 Task: Change theme to geometric.
Action: Mouse moved to (427, 99)
Screenshot: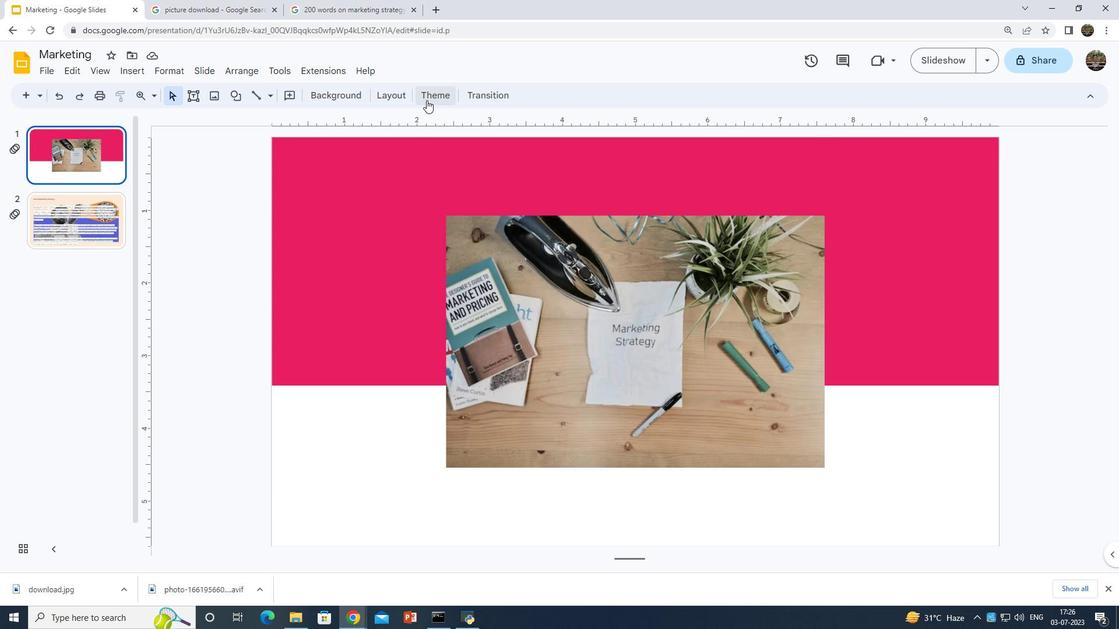 
Action: Mouse pressed left at (427, 99)
Screenshot: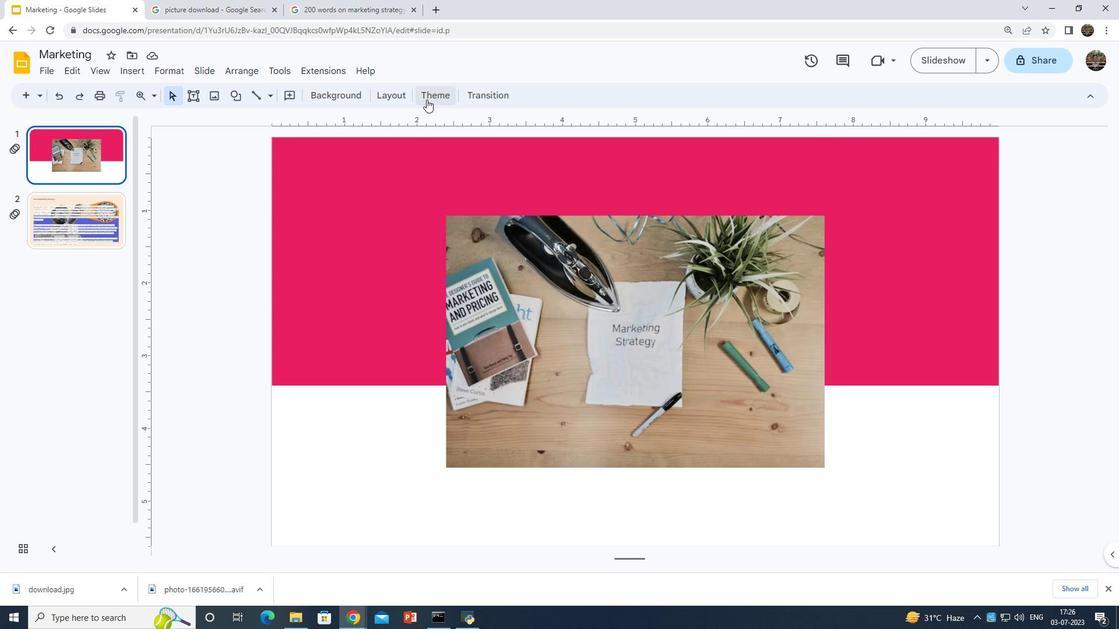 
Action: Mouse moved to (1039, 312)
Screenshot: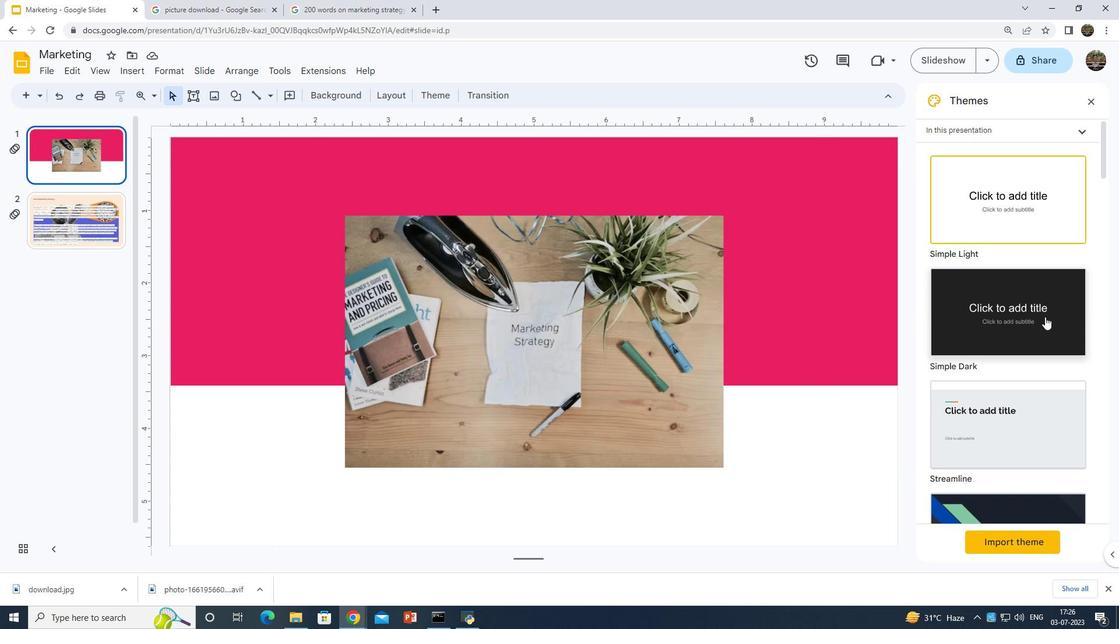 
Action: Mouse scrolled (1039, 311) with delta (0, 0)
Screenshot: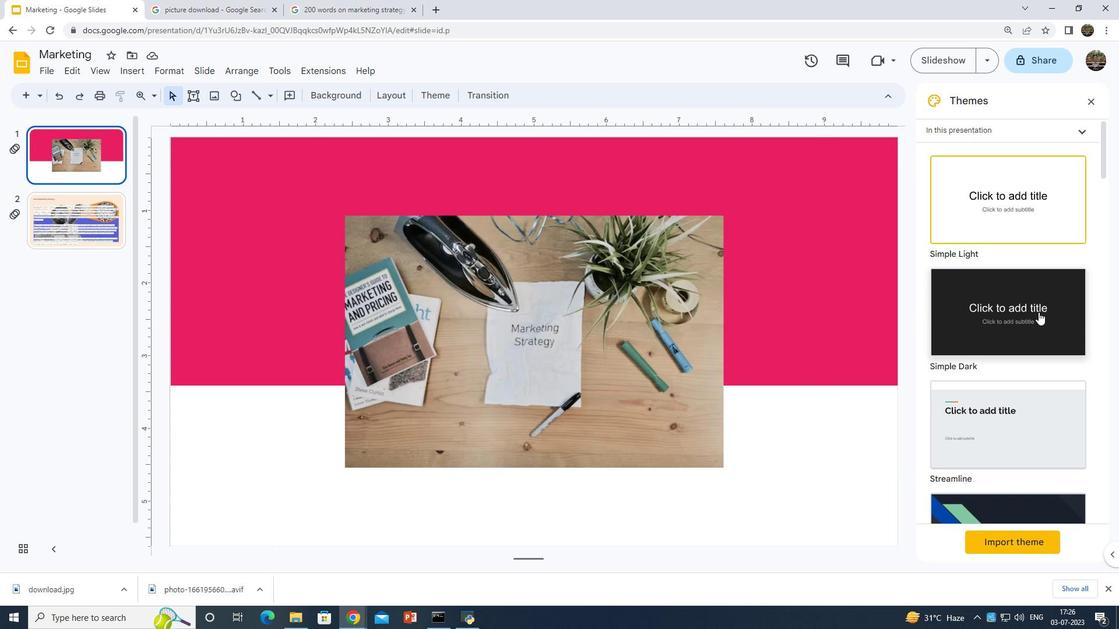 
Action: Mouse scrolled (1039, 311) with delta (0, 0)
Screenshot: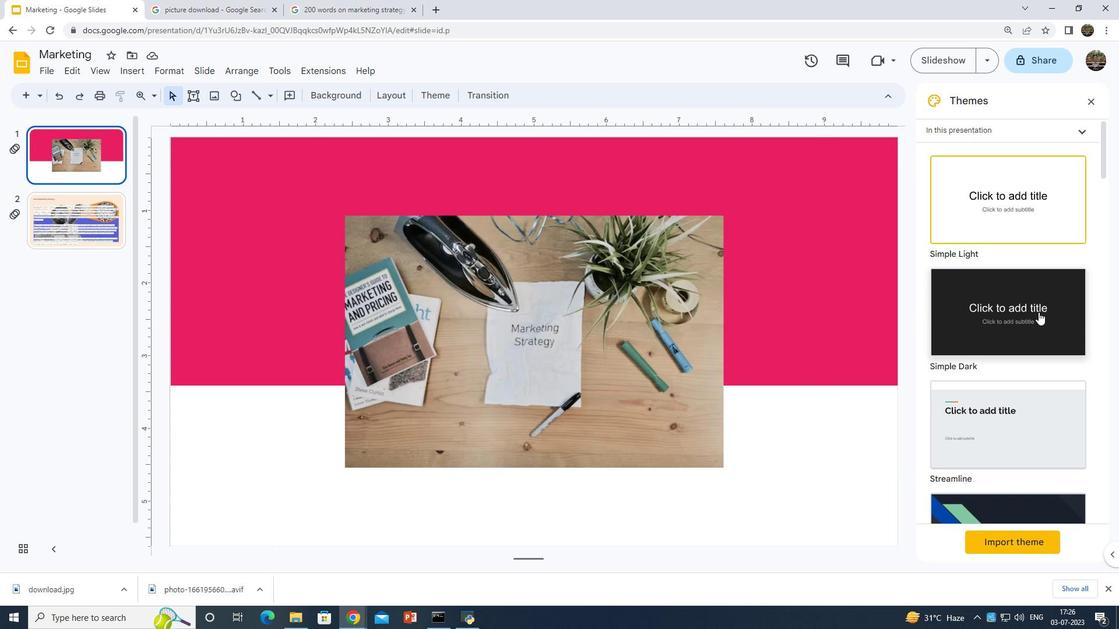 
Action: Mouse scrolled (1039, 311) with delta (0, 0)
Screenshot: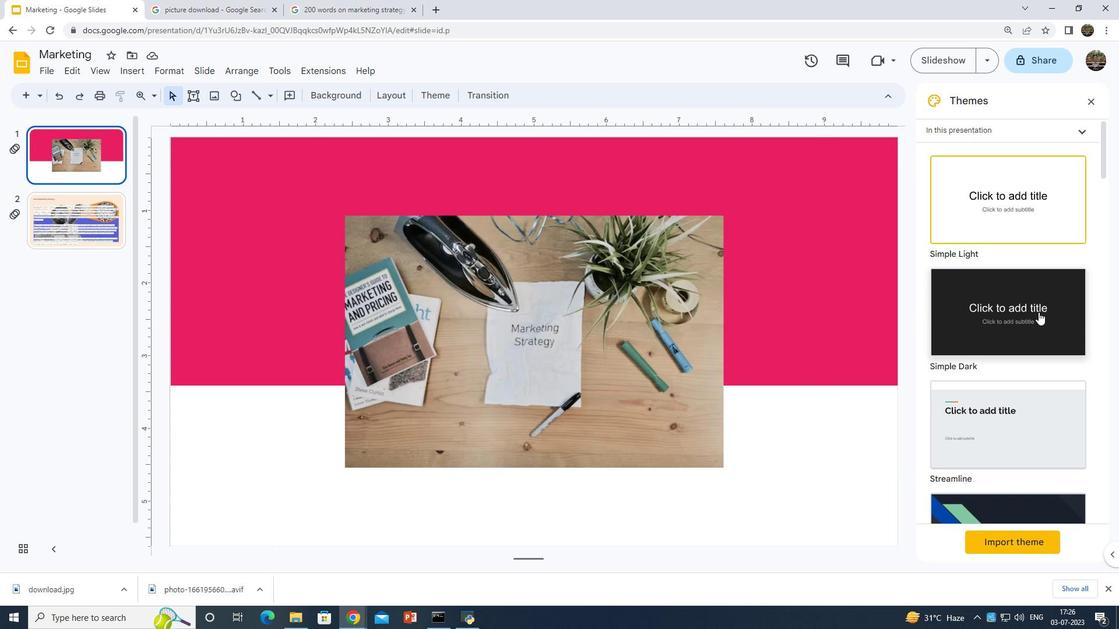 
Action: Mouse scrolled (1039, 311) with delta (0, 0)
Screenshot: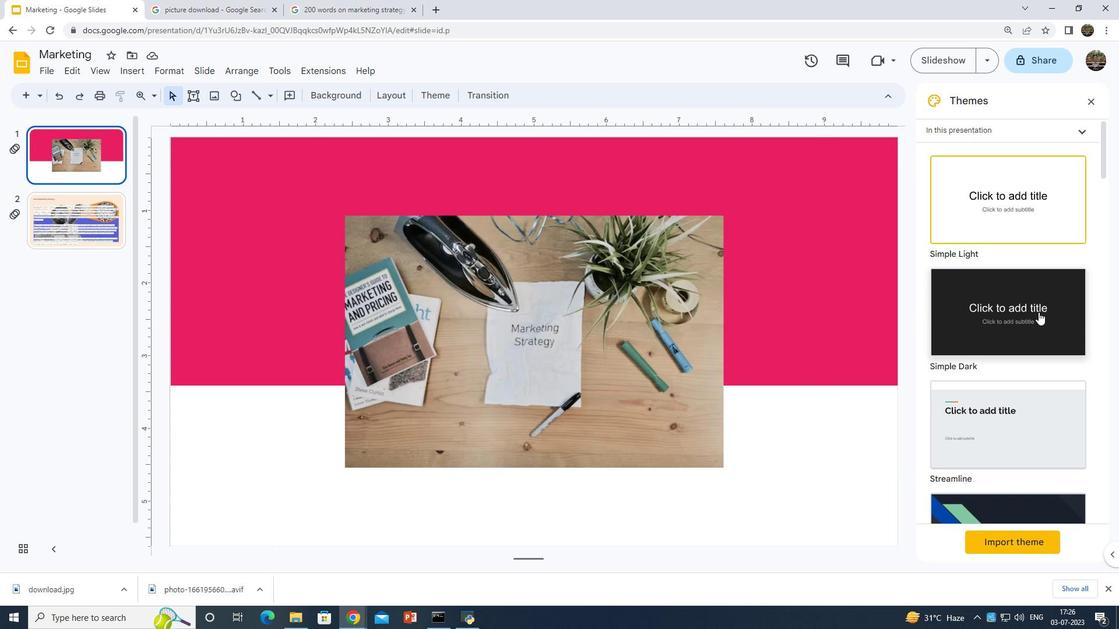 
Action: Mouse scrolled (1039, 311) with delta (0, 0)
Screenshot: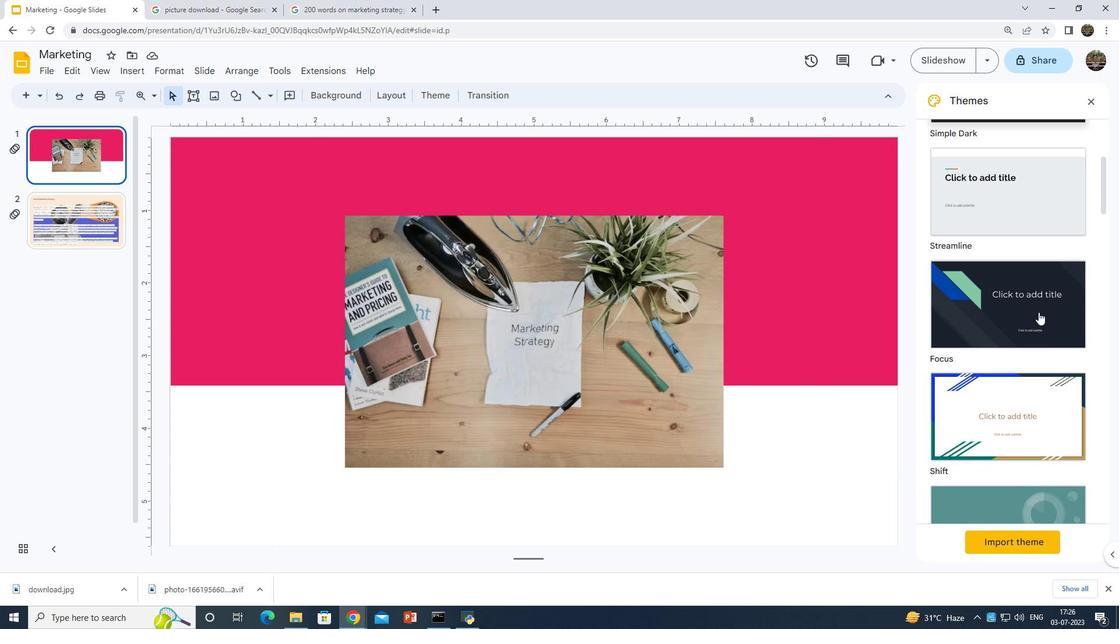 
Action: Mouse scrolled (1039, 311) with delta (0, 0)
Screenshot: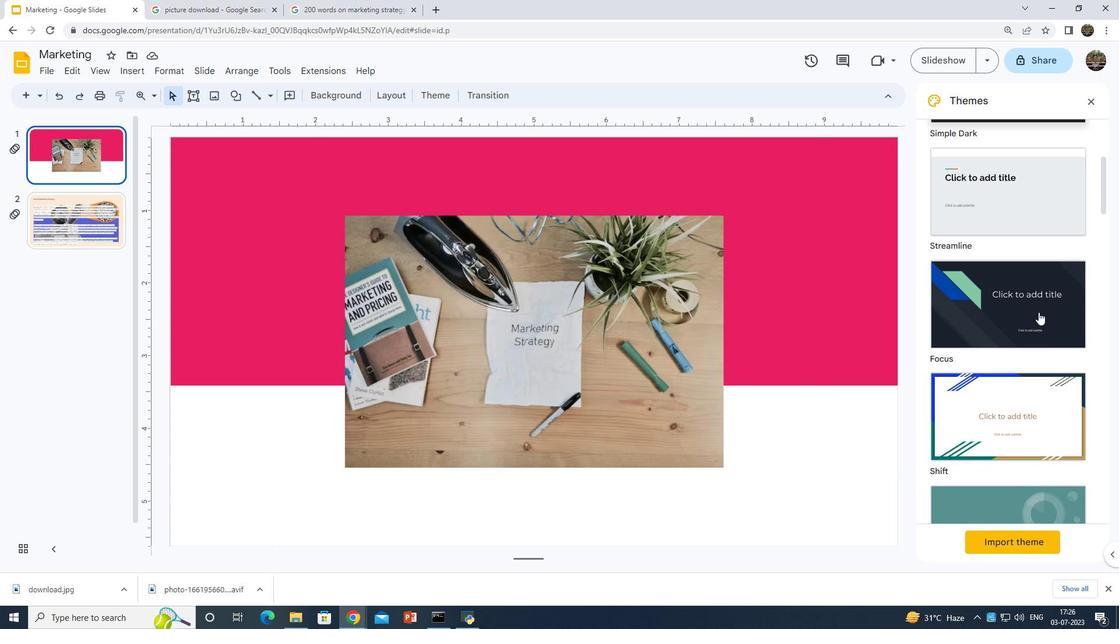 
Action: Mouse scrolled (1039, 311) with delta (0, 0)
Screenshot: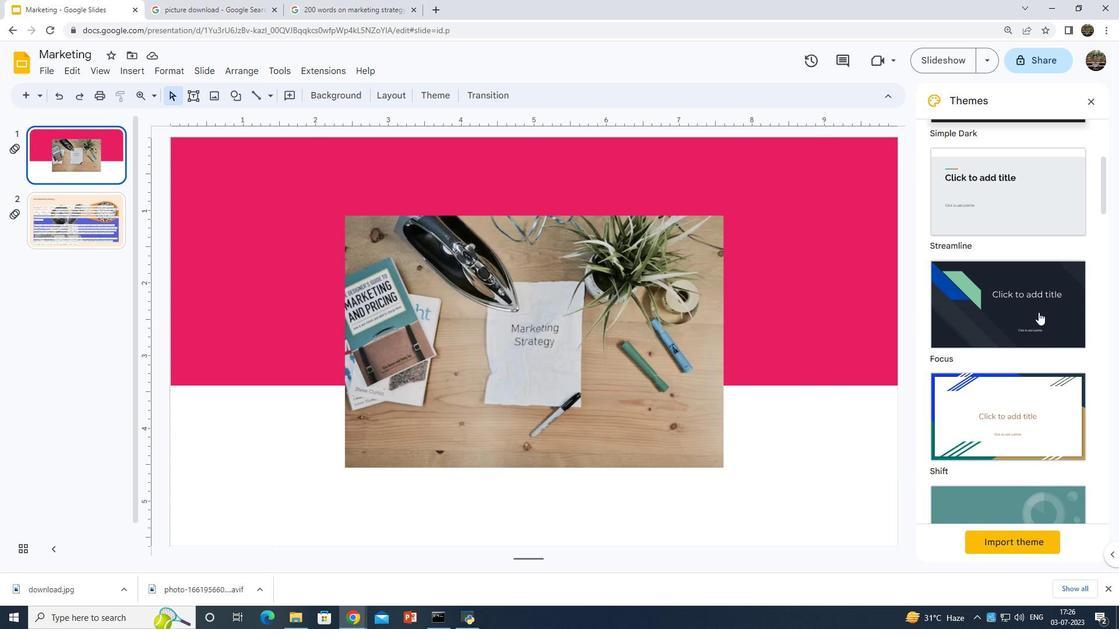 
Action: Mouse scrolled (1039, 311) with delta (0, 0)
Screenshot: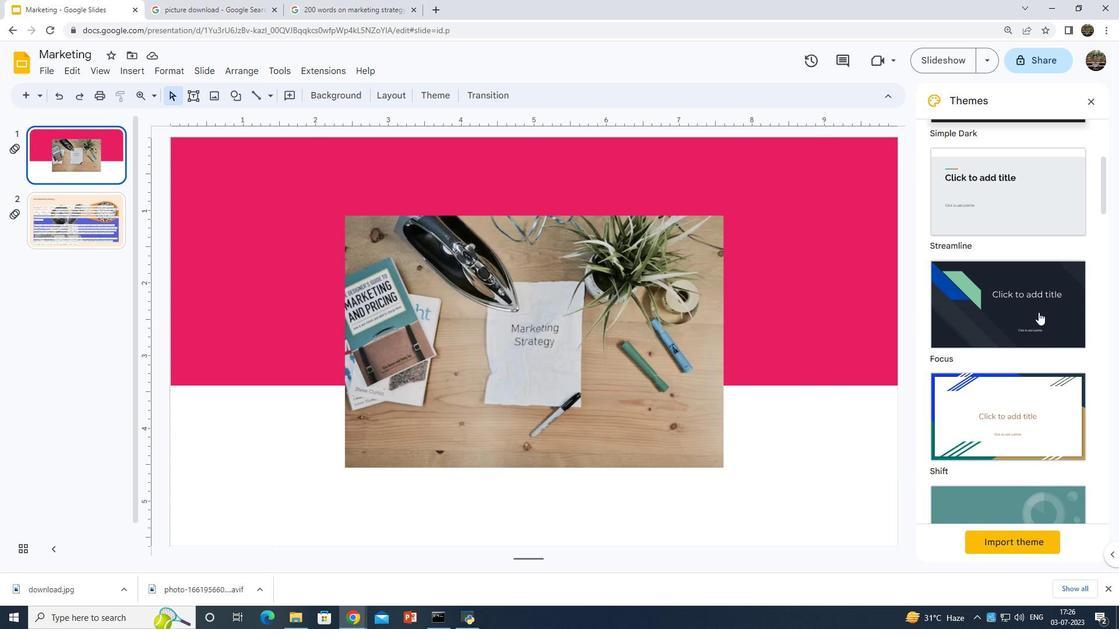 
Action: Mouse scrolled (1039, 311) with delta (0, 0)
Screenshot: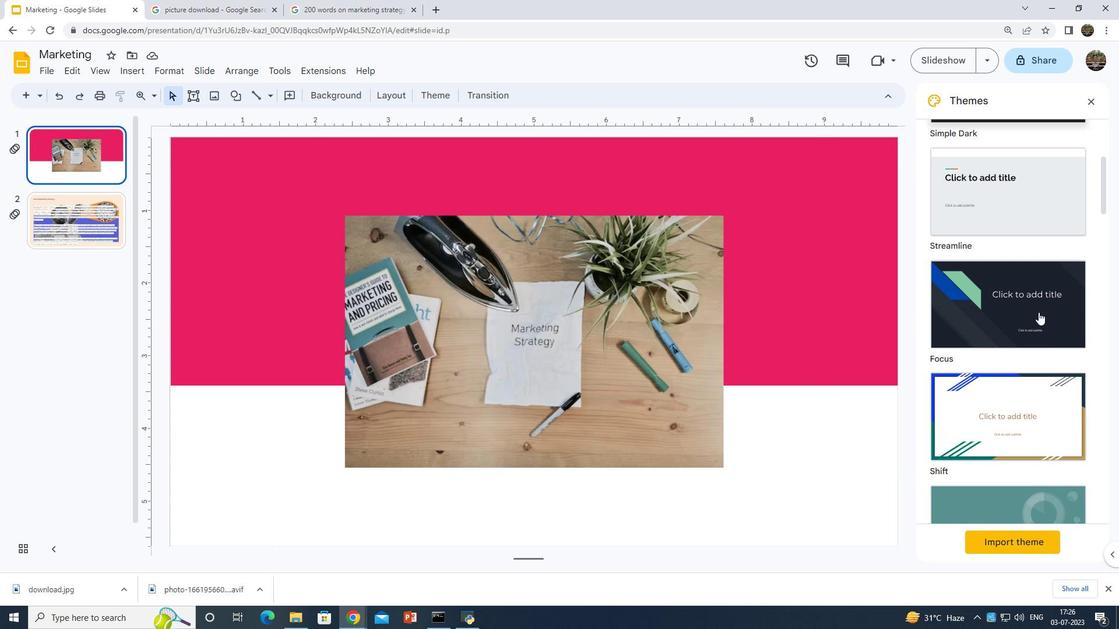 
Action: Mouse scrolled (1039, 311) with delta (0, 0)
Screenshot: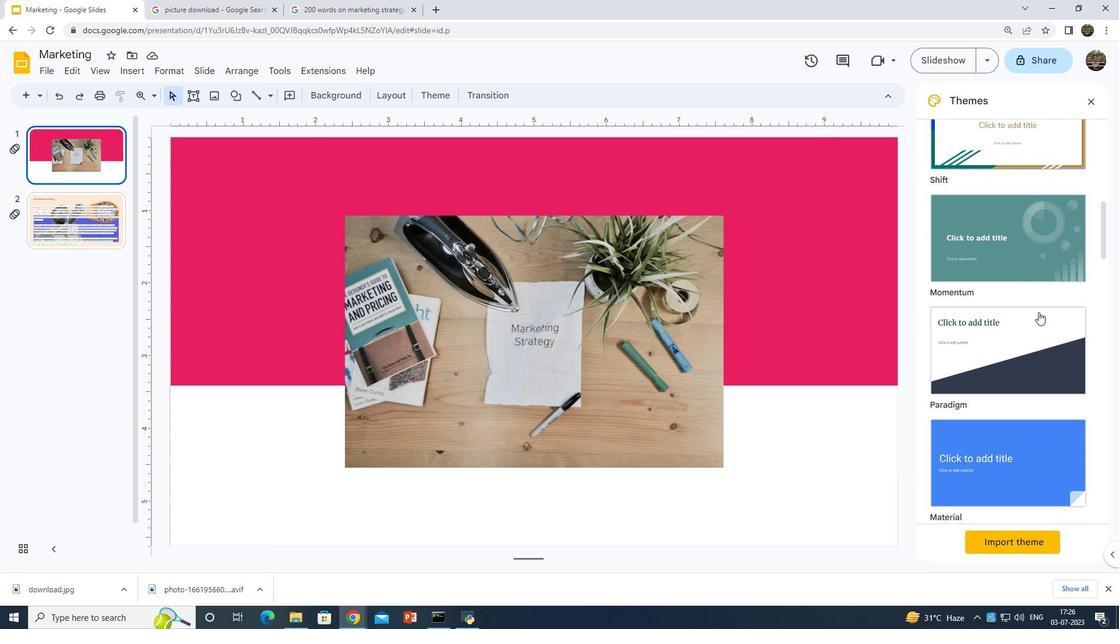 
Action: Mouse scrolled (1039, 311) with delta (0, 0)
Screenshot: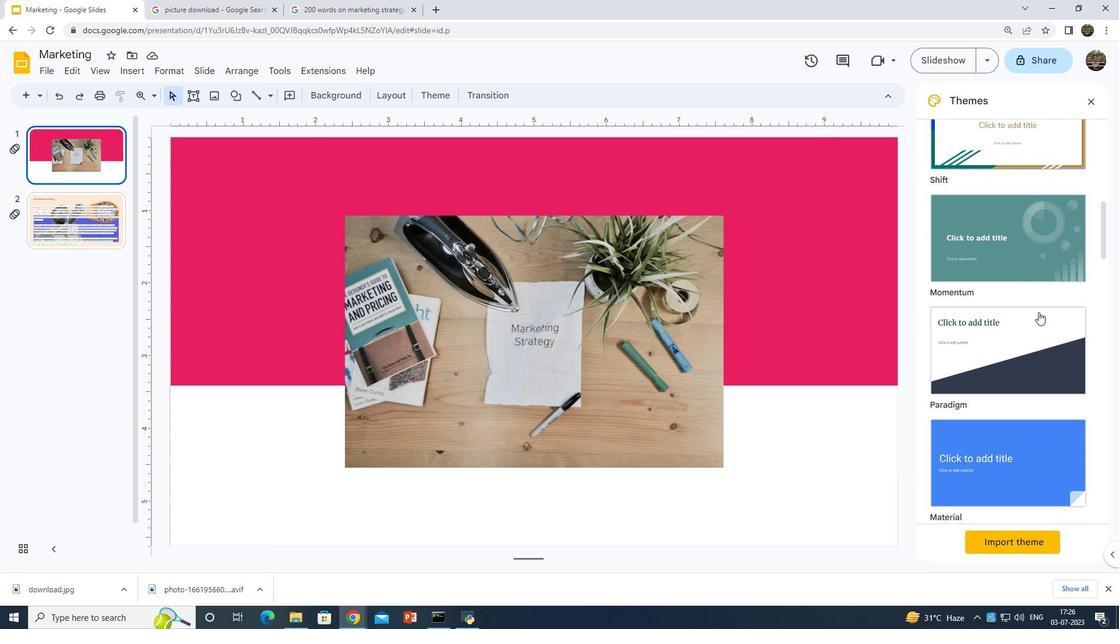 
Action: Mouse scrolled (1039, 311) with delta (0, 0)
Screenshot: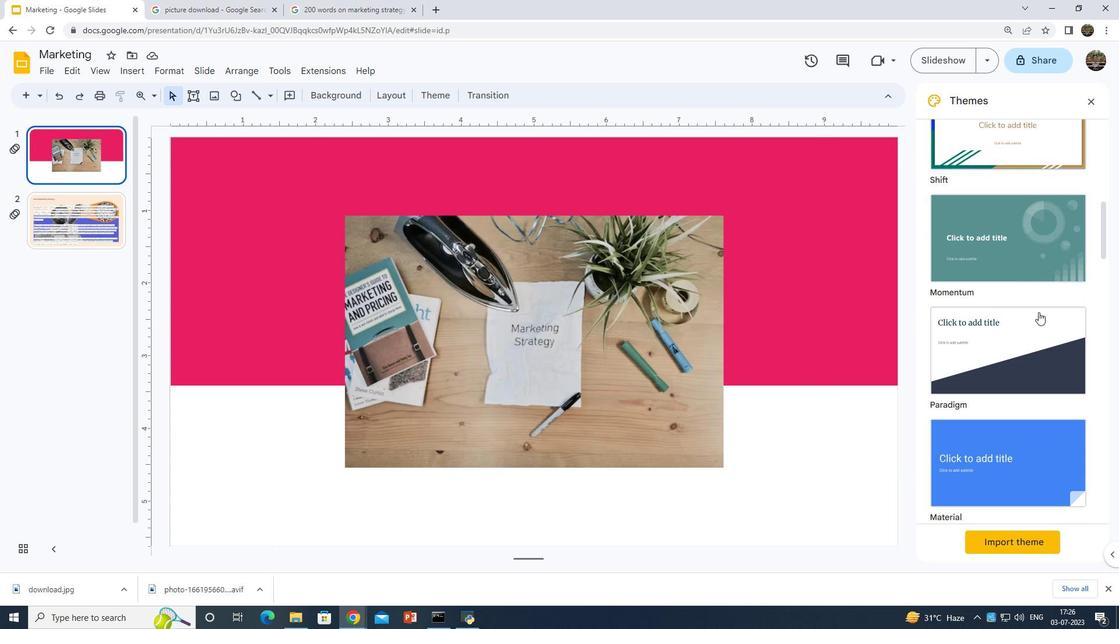 
Action: Mouse scrolled (1039, 311) with delta (0, 0)
Screenshot: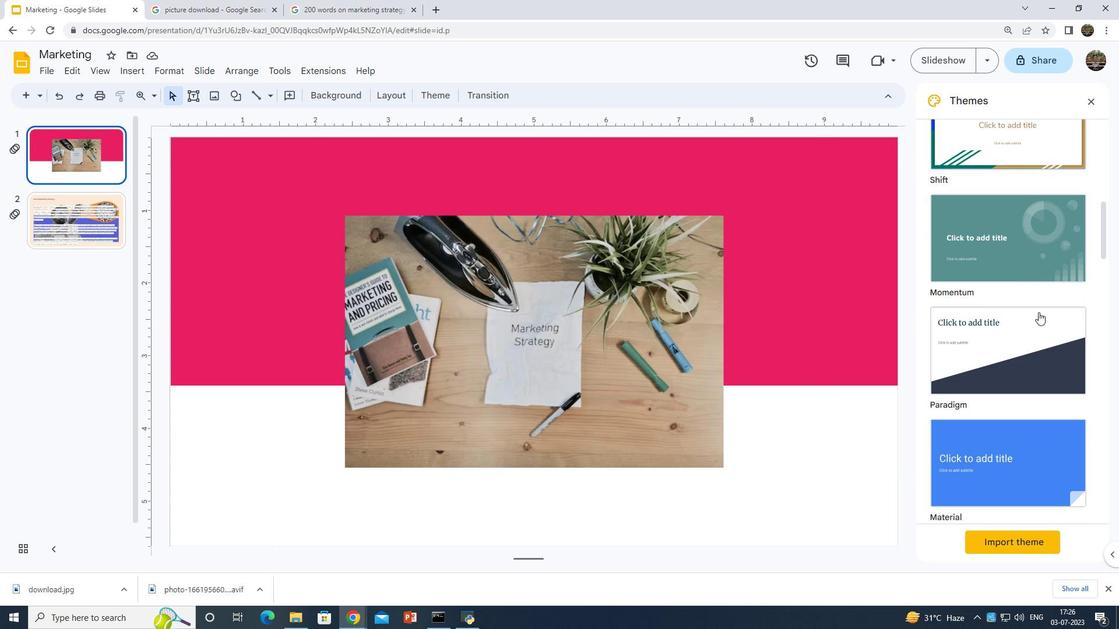 
Action: Mouse scrolled (1039, 311) with delta (0, 0)
Screenshot: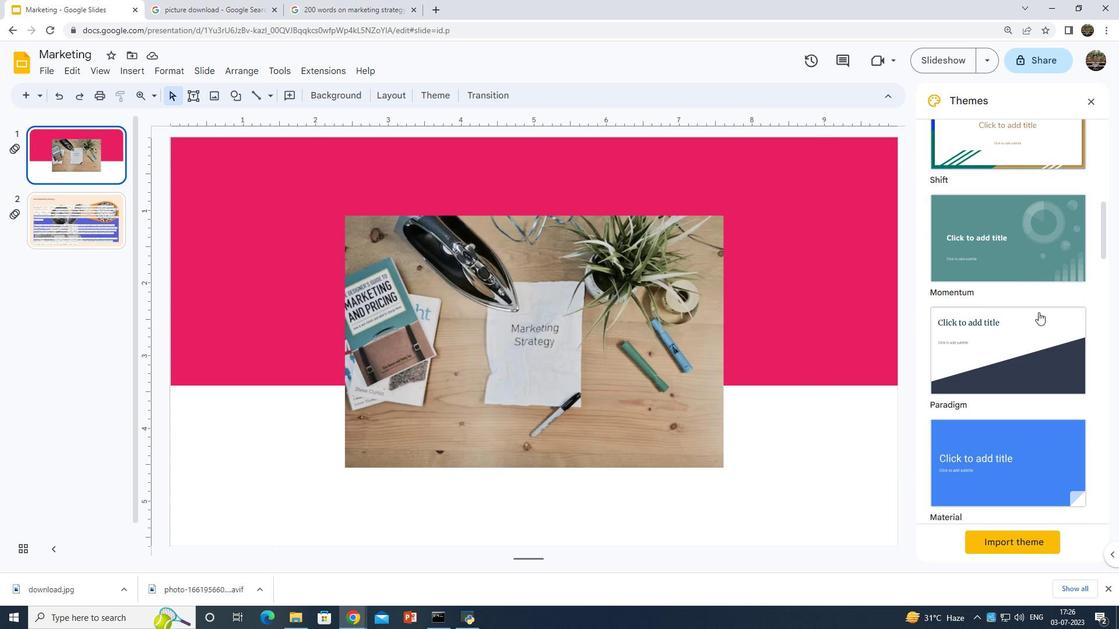 
Action: Mouse scrolled (1039, 311) with delta (0, 0)
Screenshot: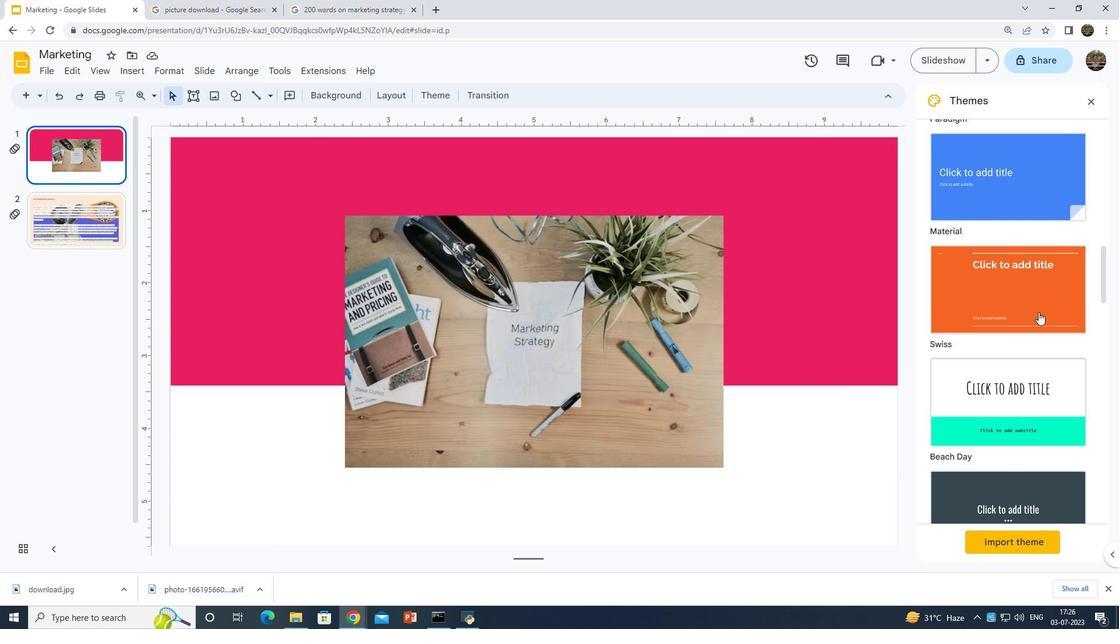 
Action: Mouse scrolled (1039, 311) with delta (0, 0)
Screenshot: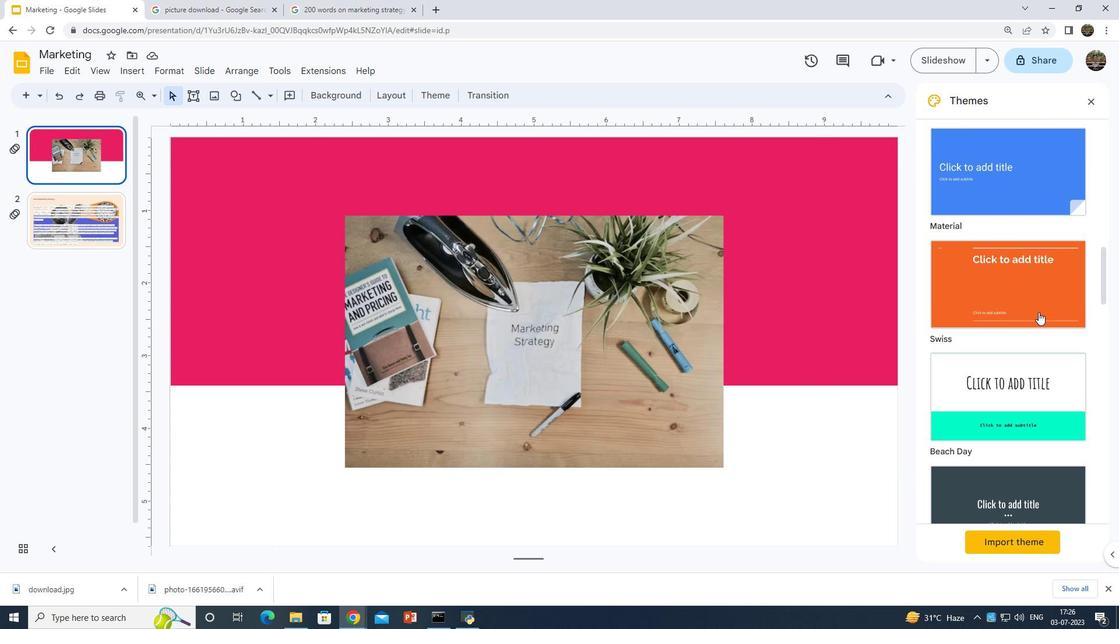 
Action: Mouse scrolled (1039, 311) with delta (0, 0)
Screenshot: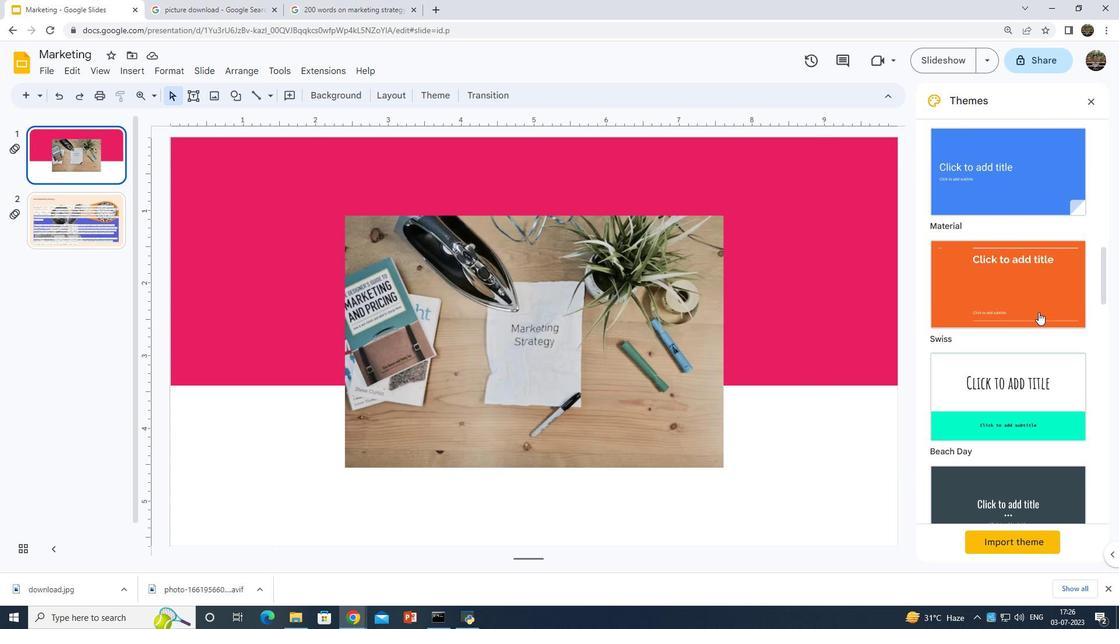 
Action: Mouse scrolled (1039, 311) with delta (0, 0)
Screenshot: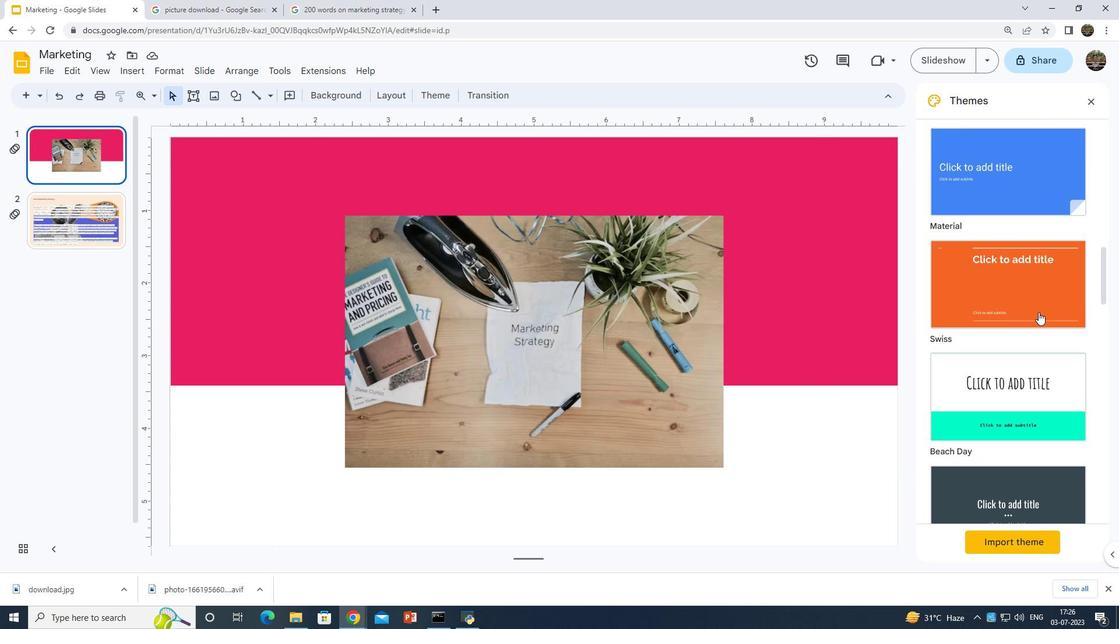 
Action: Mouse moved to (1038, 311)
Screenshot: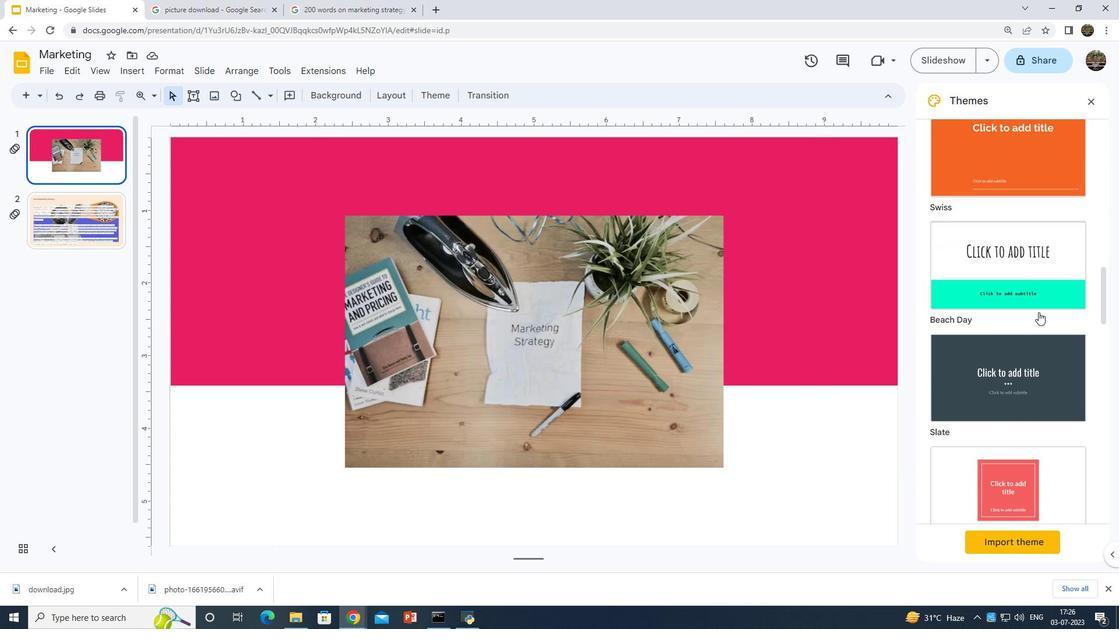 
Action: Mouse scrolled (1038, 311) with delta (0, 0)
Screenshot: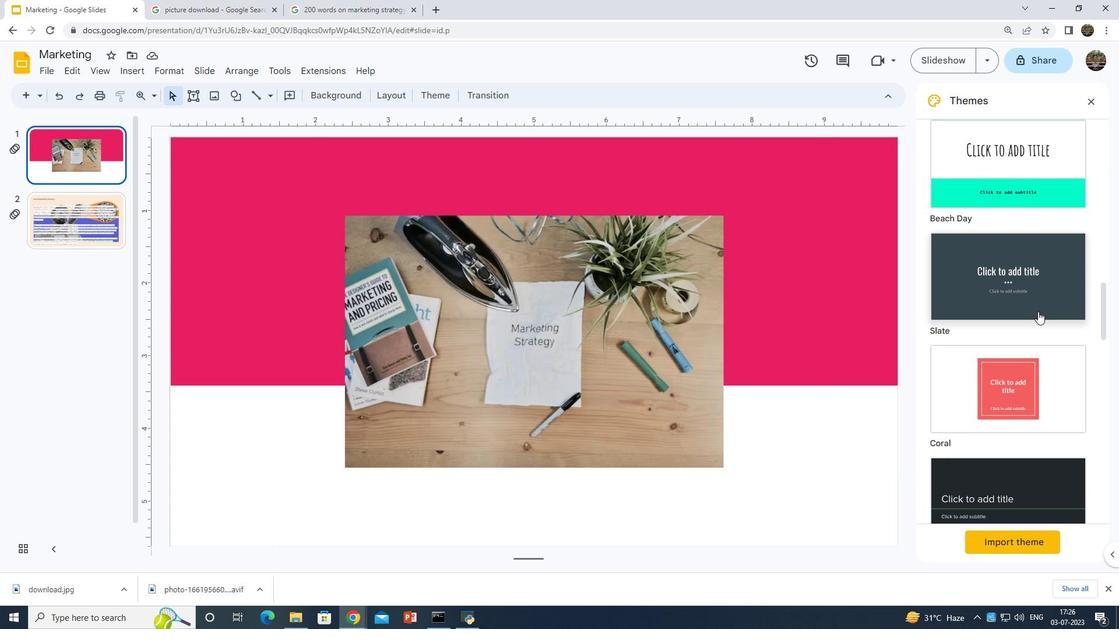 
Action: Mouse scrolled (1038, 311) with delta (0, 0)
Screenshot: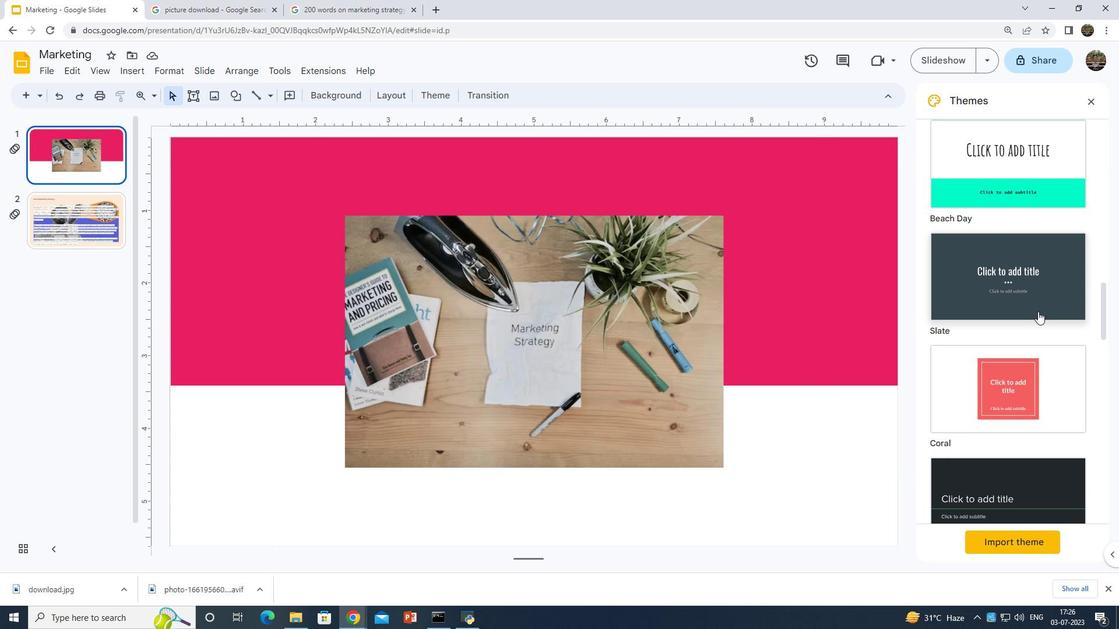 
Action: Mouse scrolled (1038, 311) with delta (0, 0)
Screenshot: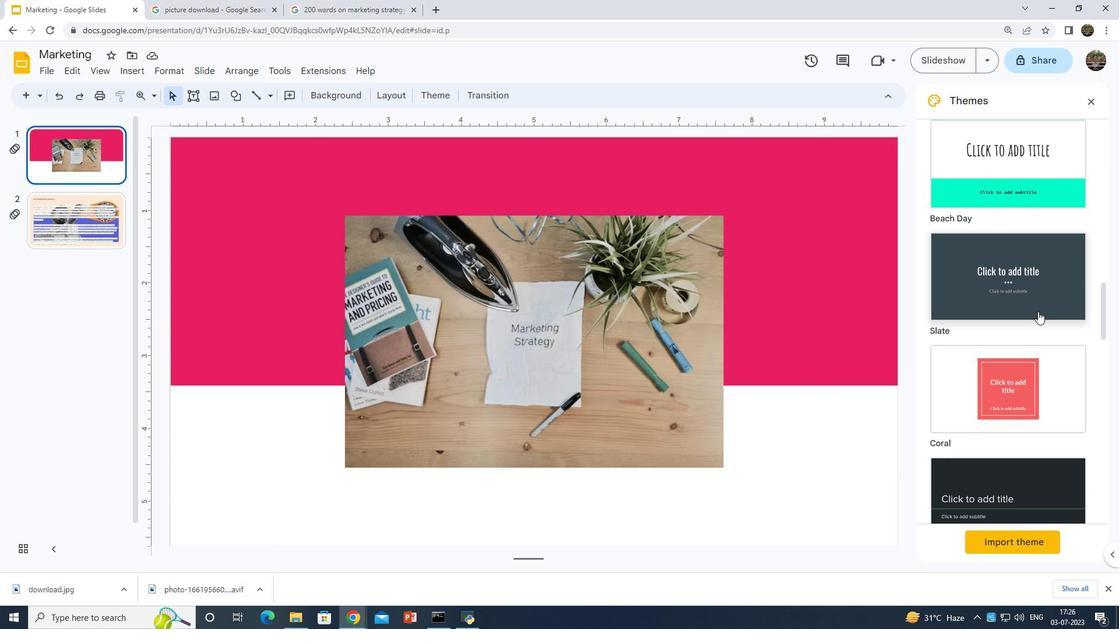 
Action: Mouse scrolled (1038, 311) with delta (0, 0)
Screenshot: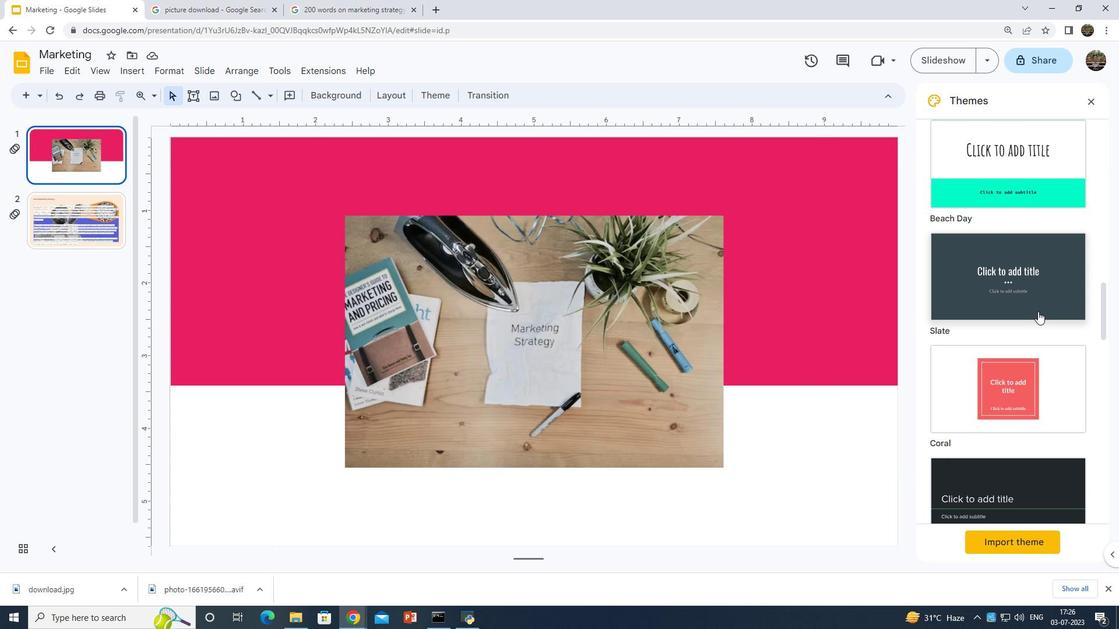 
Action: Mouse scrolled (1038, 311) with delta (0, 0)
Screenshot: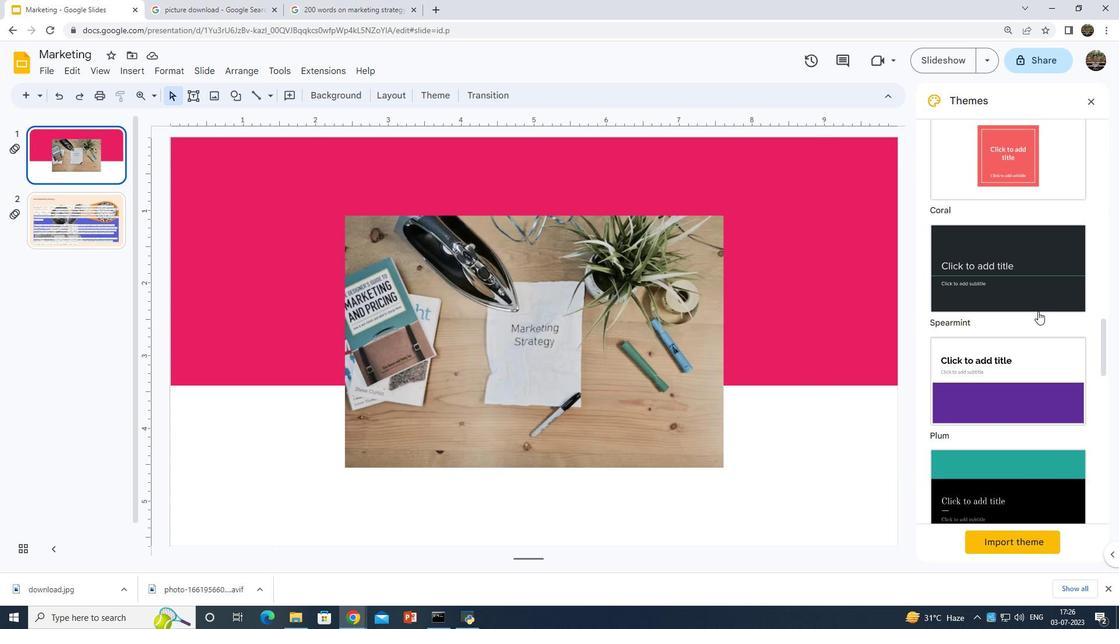 
Action: Mouse scrolled (1038, 311) with delta (0, 0)
Screenshot: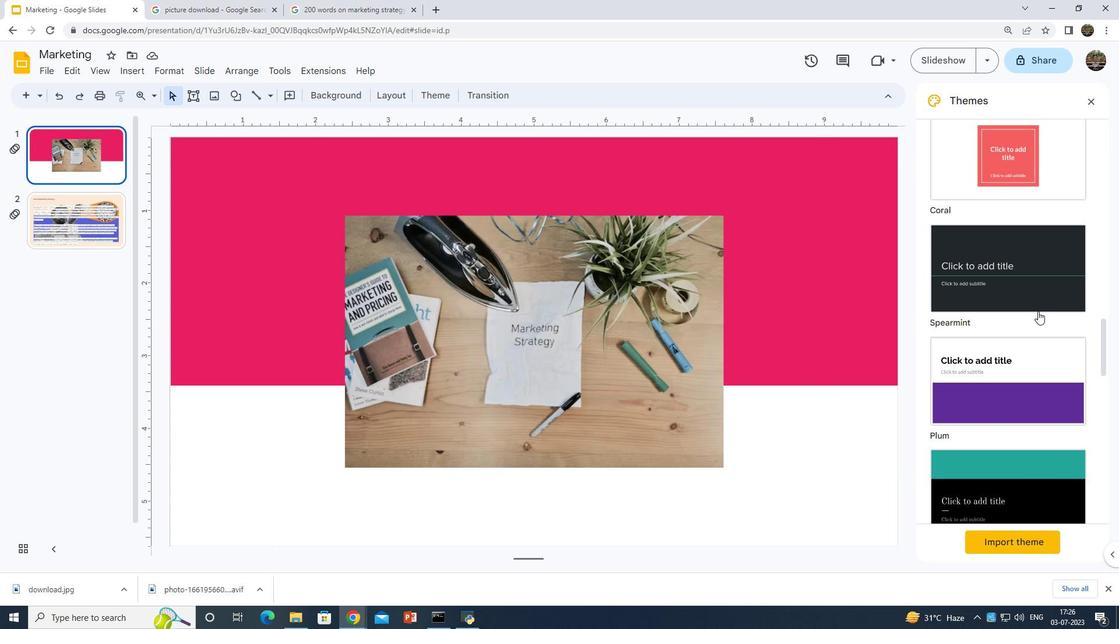 
Action: Mouse scrolled (1038, 311) with delta (0, 0)
Screenshot: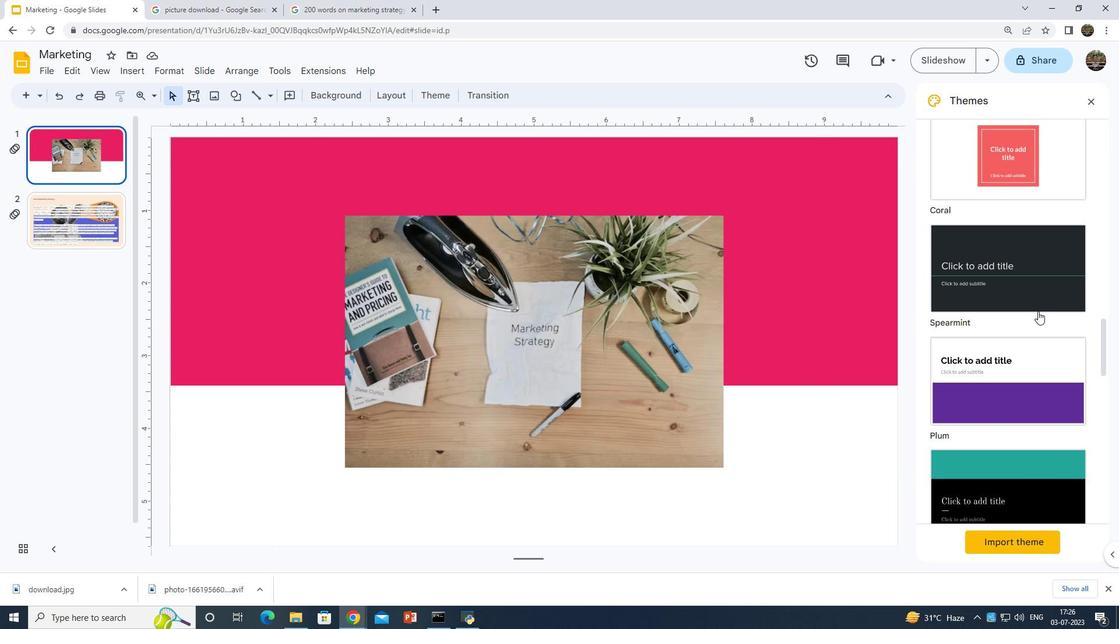 
Action: Mouse scrolled (1038, 311) with delta (0, 0)
Screenshot: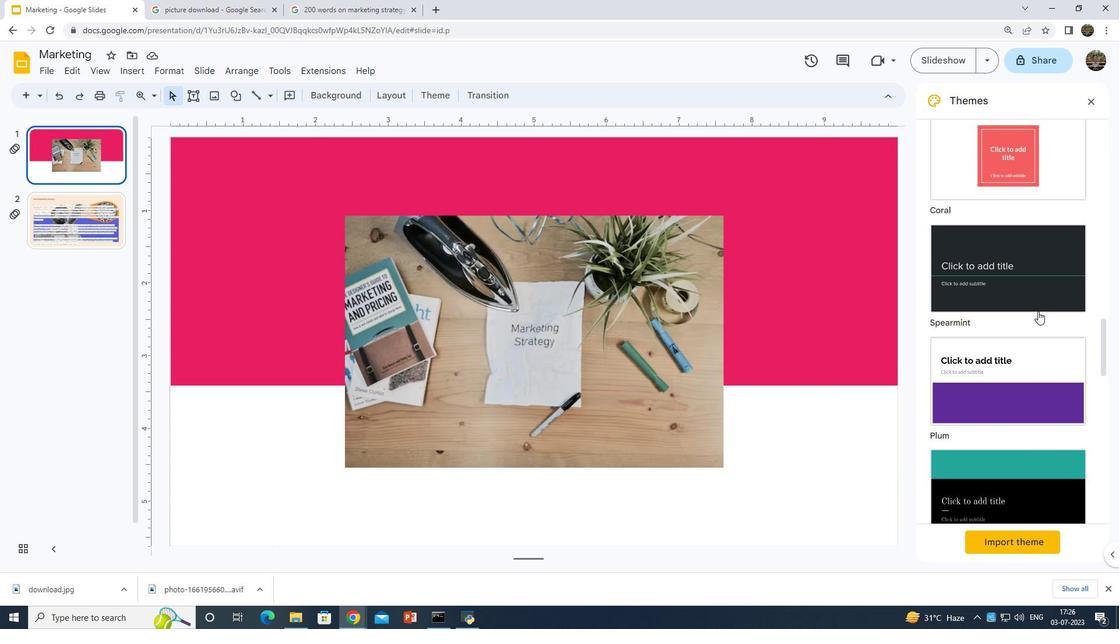 
Action: Mouse scrolled (1038, 311) with delta (0, 0)
Screenshot: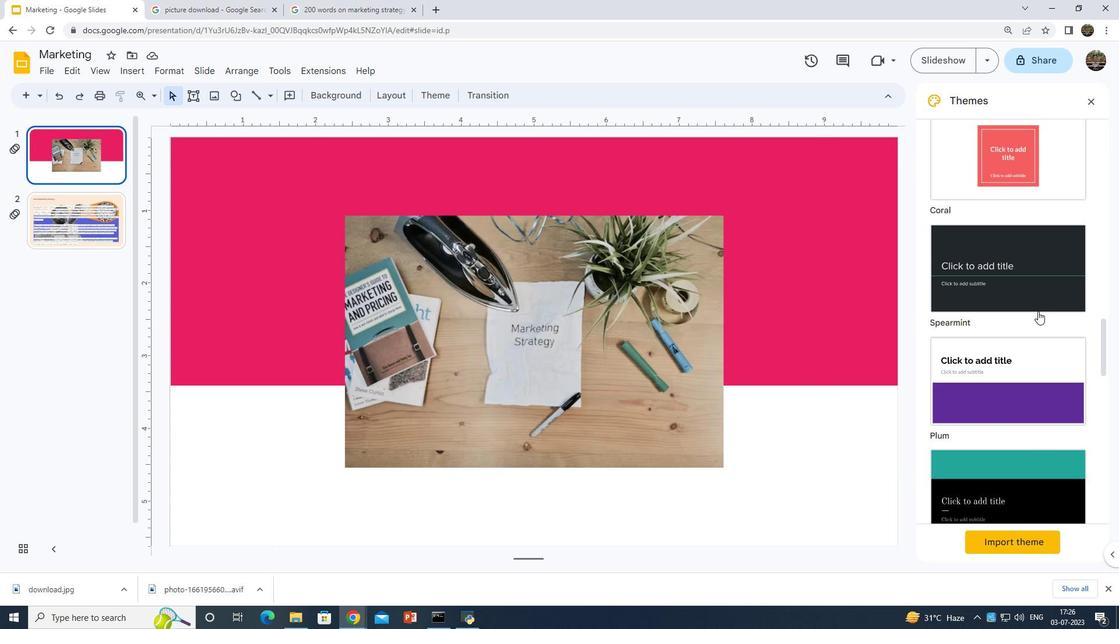 
Action: Mouse scrolled (1038, 311) with delta (0, 0)
Screenshot: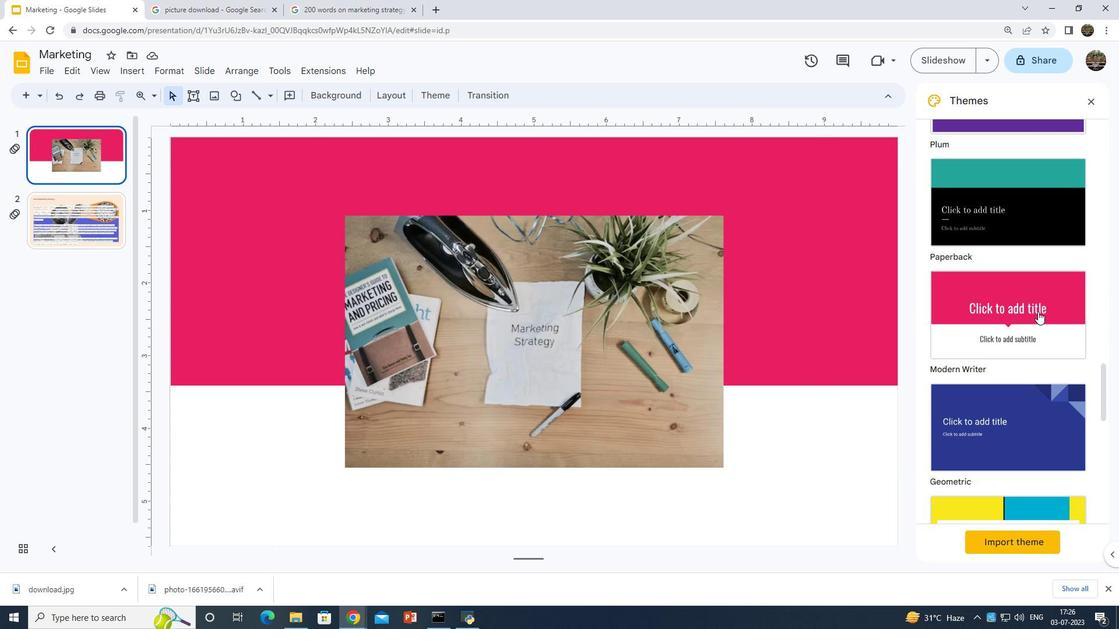 
Action: Mouse scrolled (1038, 311) with delta (0, 0)
Screenshot: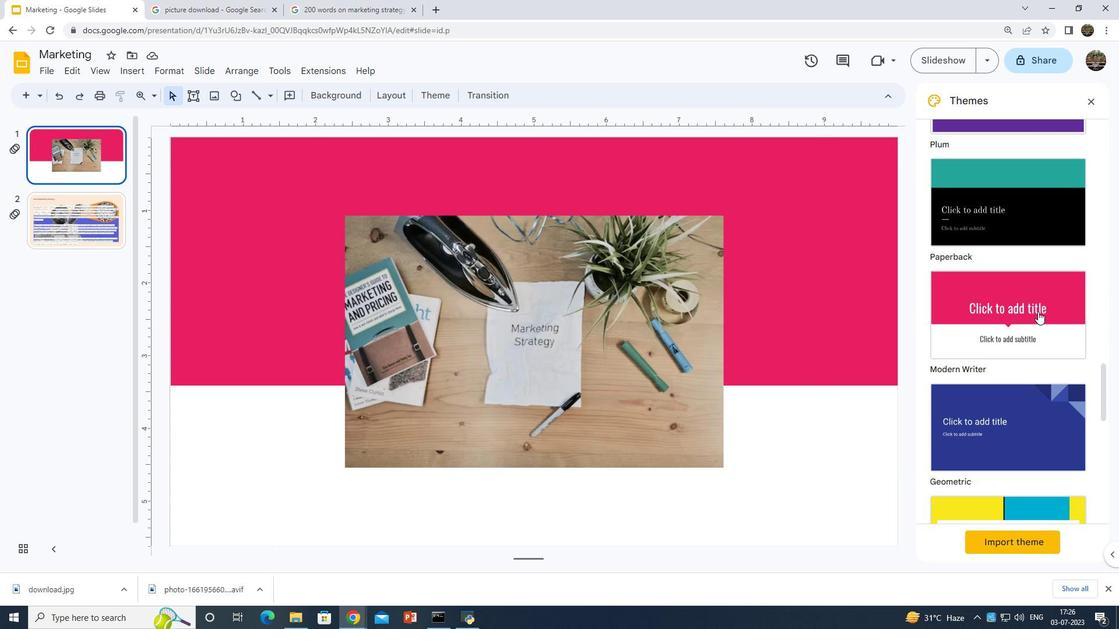 
Action: Mouse scrolled (1038, 311) with delta (0, 0)
Screenshot: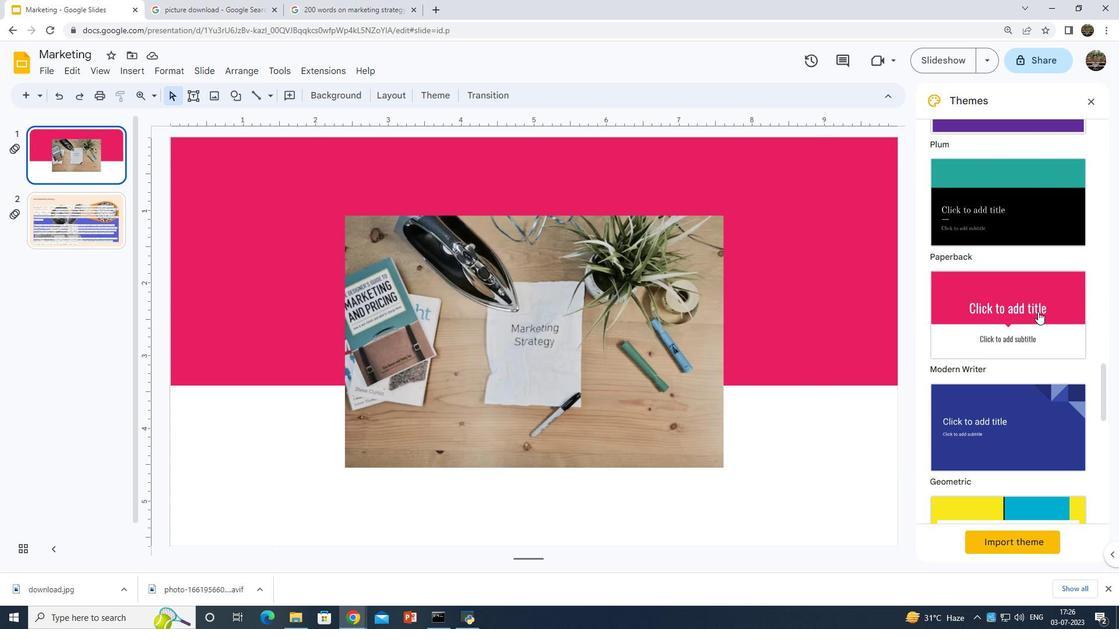 
Action: Mouse scrolled (1038, 311) with delta (0, 0)
Screenshot: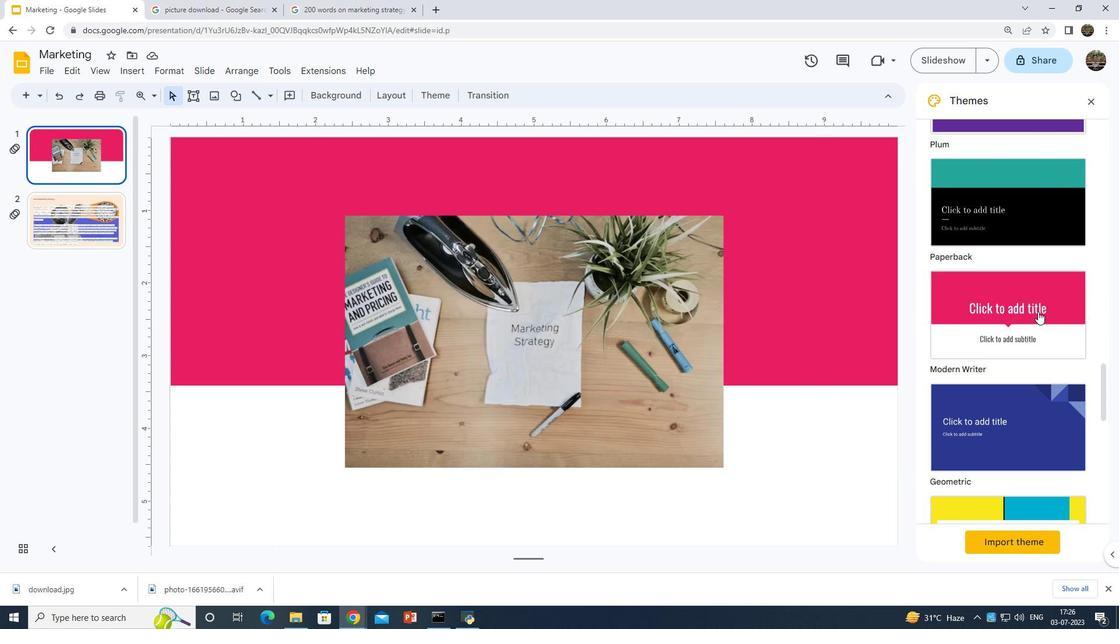 
Action: Mouse moved to (1020, 215)
Screenshot: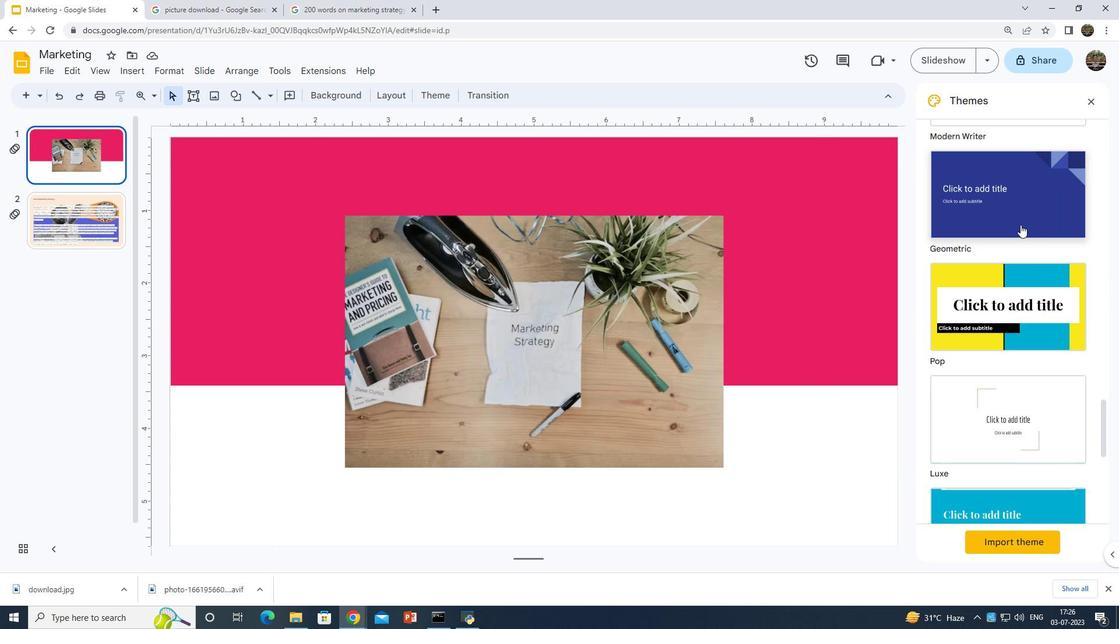 
Action: Mouse pressed left at (1020, 215)
Screenshot: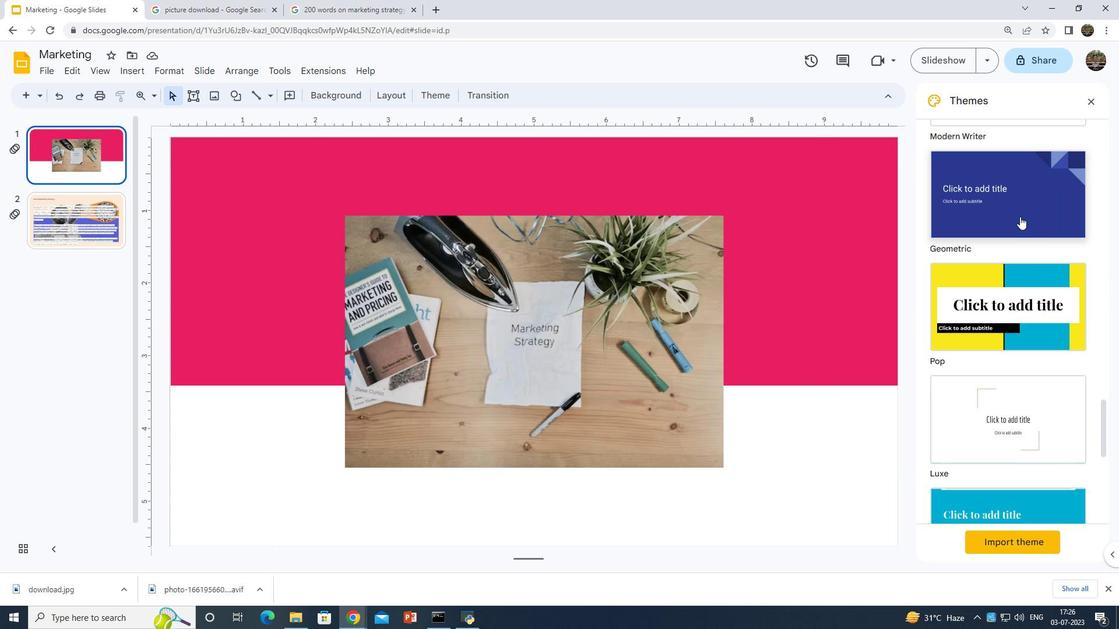 
Action: Mouse moved to (1020, 216)
Screenshot: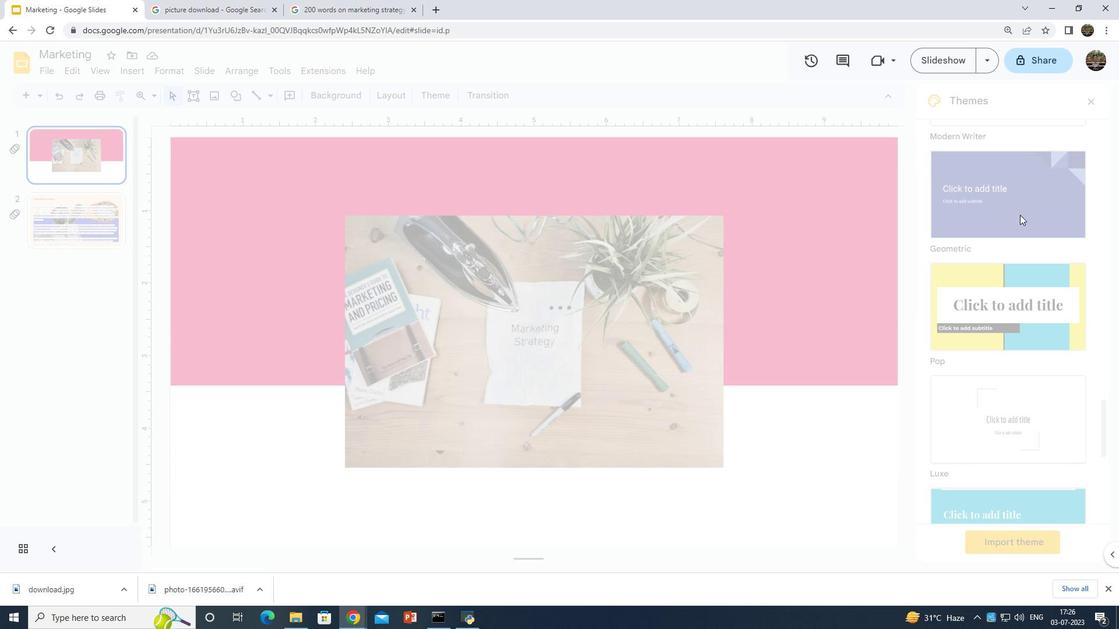 
